 Task: Search for emails sent last week in the Sent folder.
Action: Mouse moved to (263, 9)
Screenshot: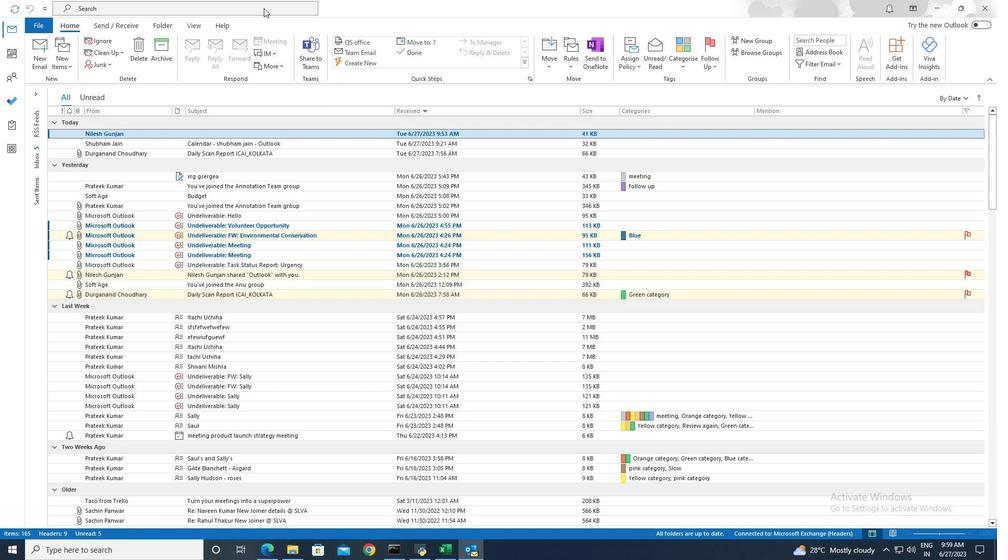 
Action: Mouse pressed left at (263, 9)
Screenshot: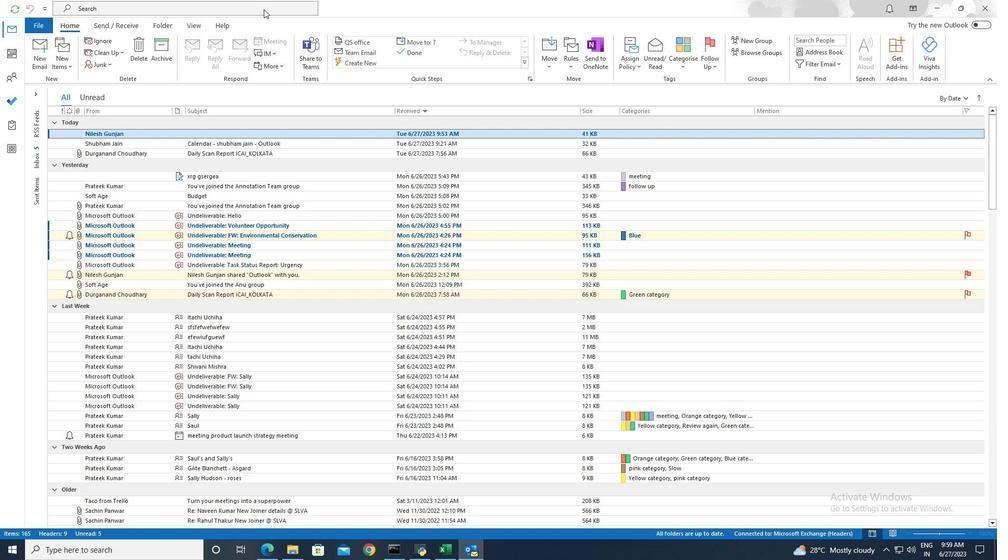
Action: Mouse moved to (358, 9)
Screenshot: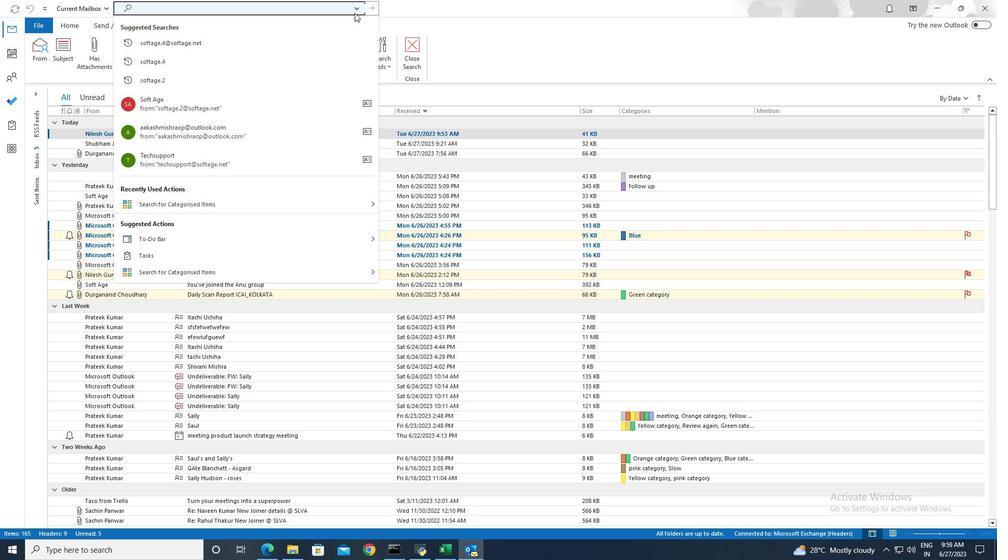 
Action: Mouse pressed left at (358, 9)
Screenshot: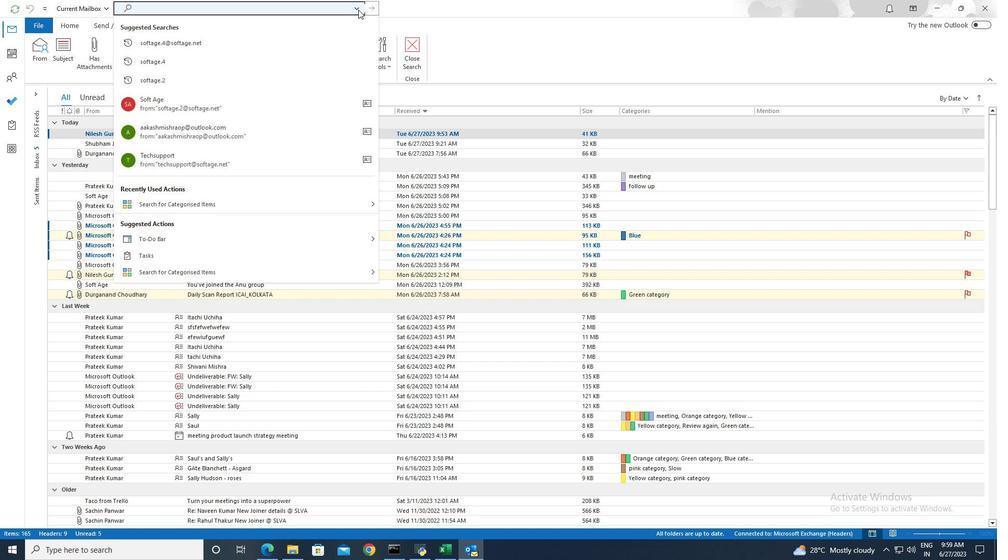 
Action: Mouse moved to (209, 296)
Screenshot: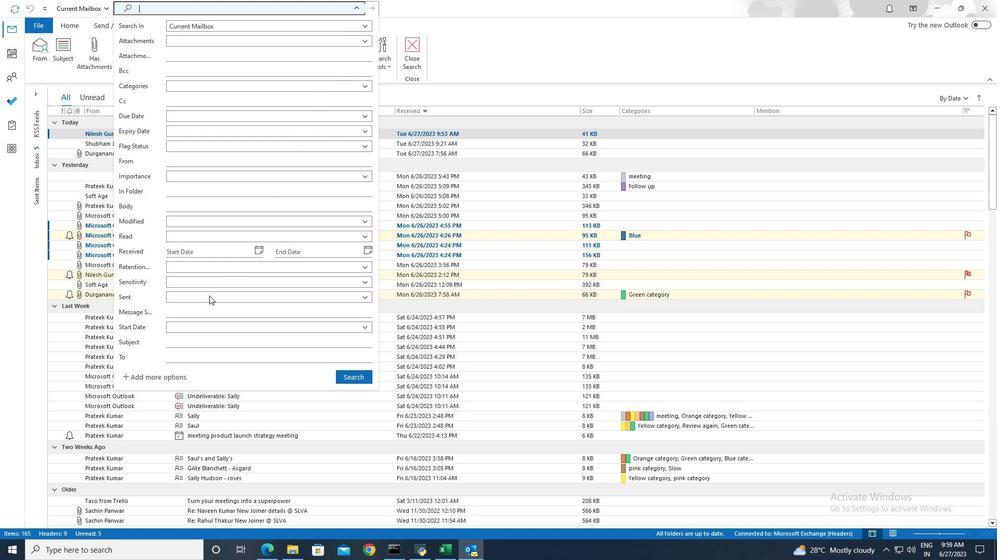 
Action: Mouse pressed left at (209, 296)
Screenshot: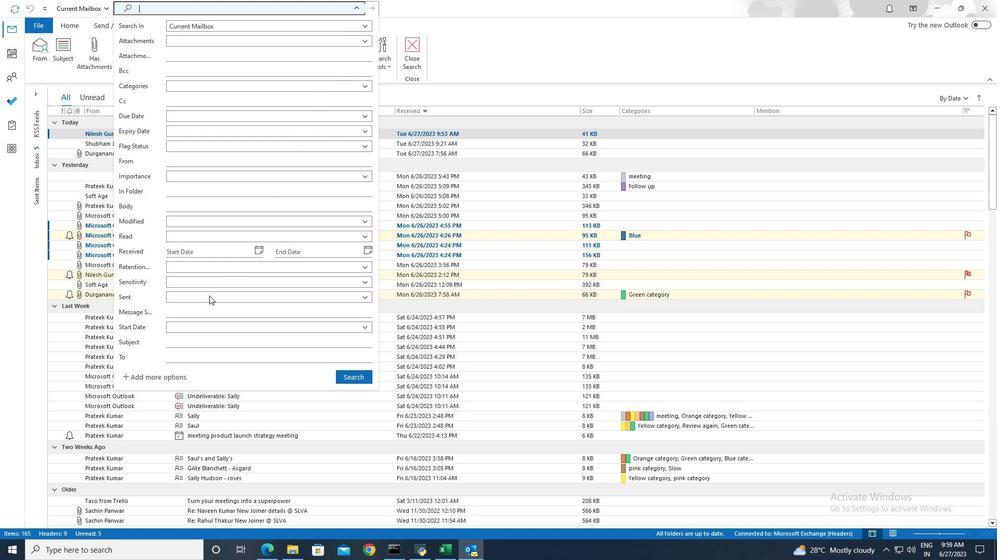 
Action: Mouse moved to (189, 343)
Screenshot: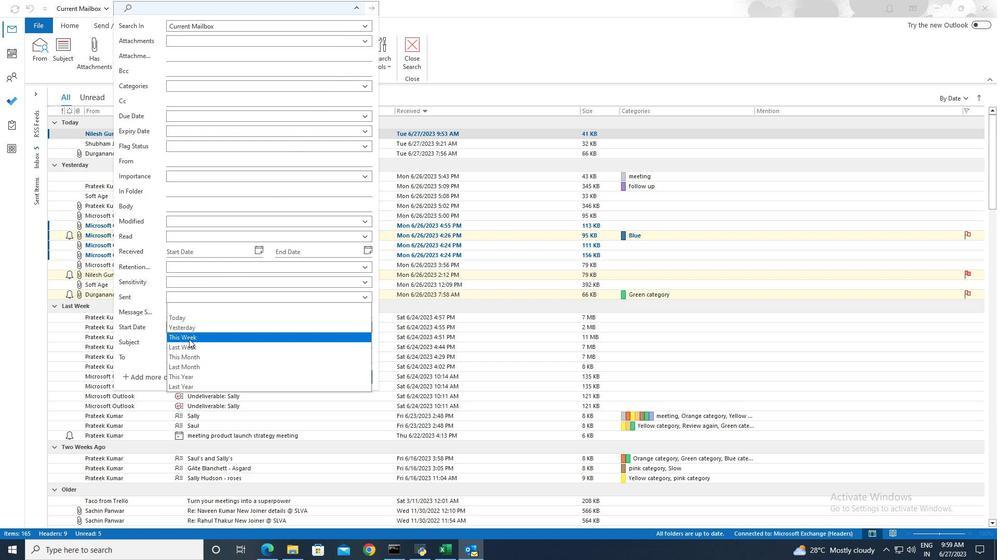 
Action: Mouse pressed left at (189, 343)
Screenshot: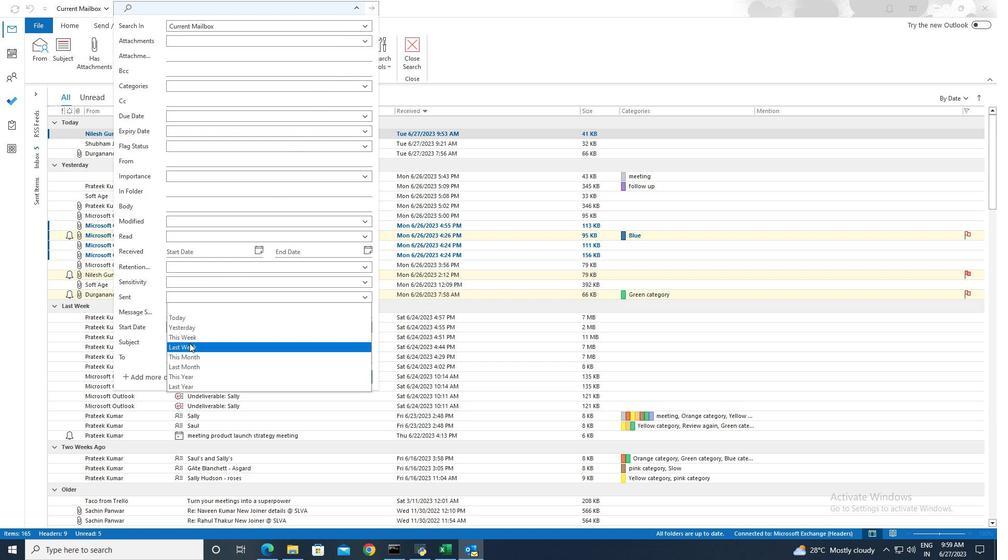 
Action: Mouse moved to (348, 376)
Screenshot: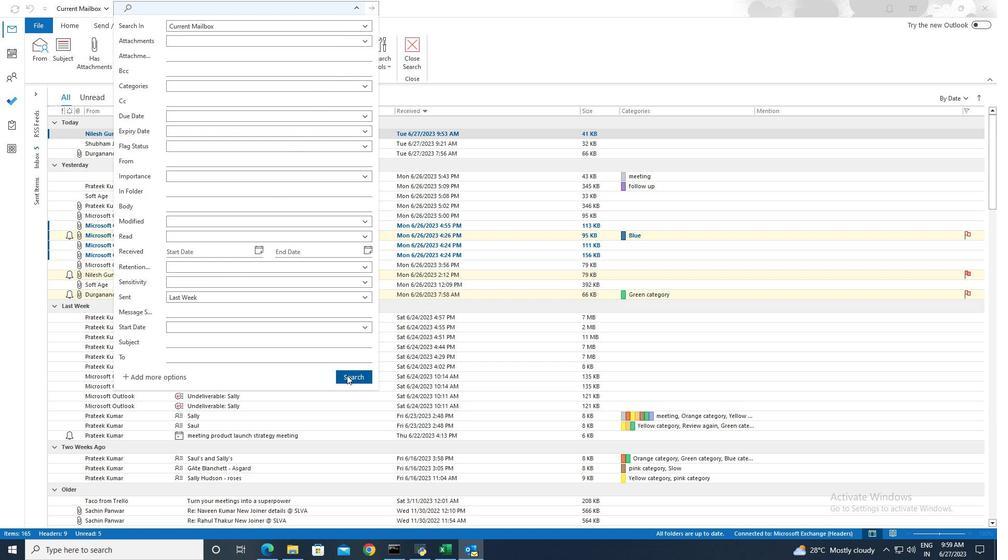 
Action: Mouse pressed left at (348, 376)
Screenshot: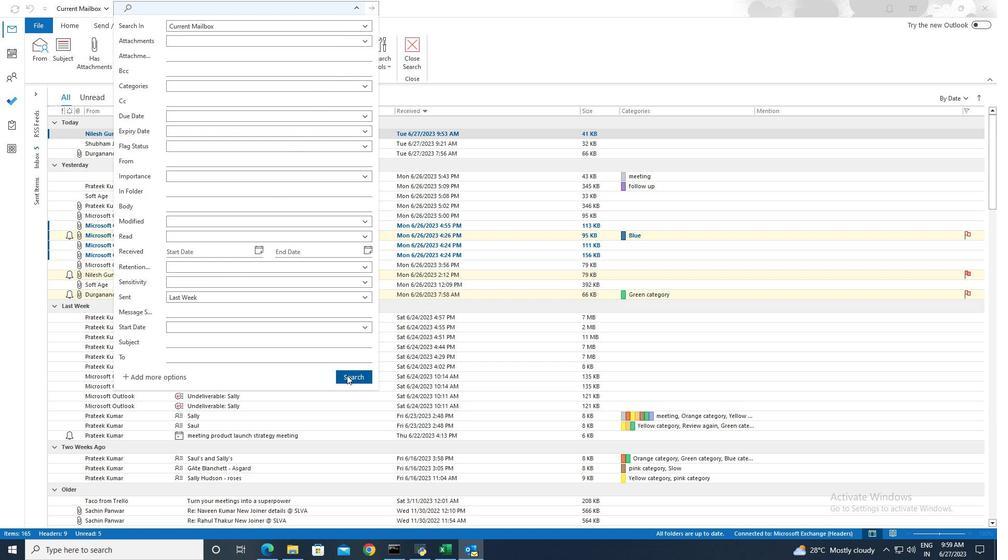 
